Task: Add the horizontal line component in the site builder.
Action: Mouse moved to (912, 61)
Screenshot: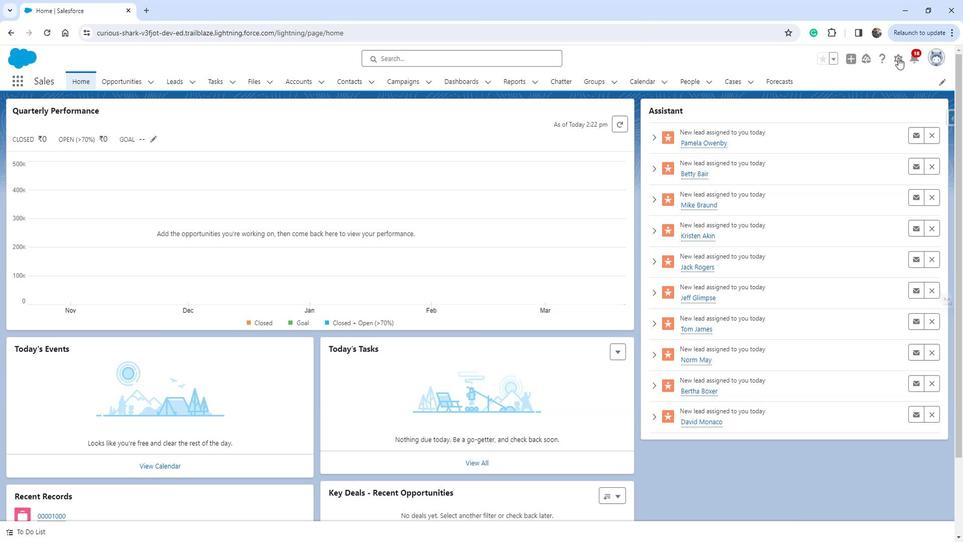 
Action: Mouse pressed left at (912, 61)
Screenshot: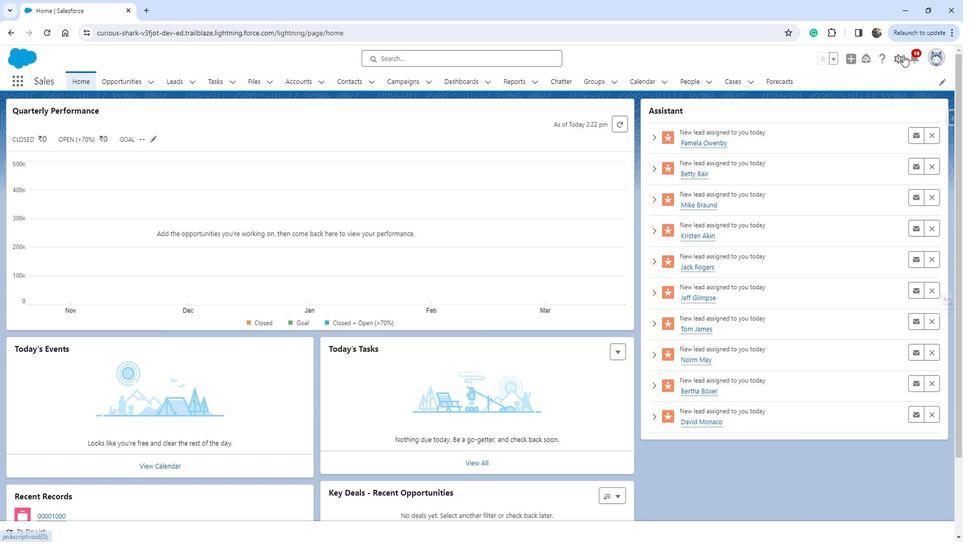 
Action: Mouse moved to (863, 94)
Screenshot: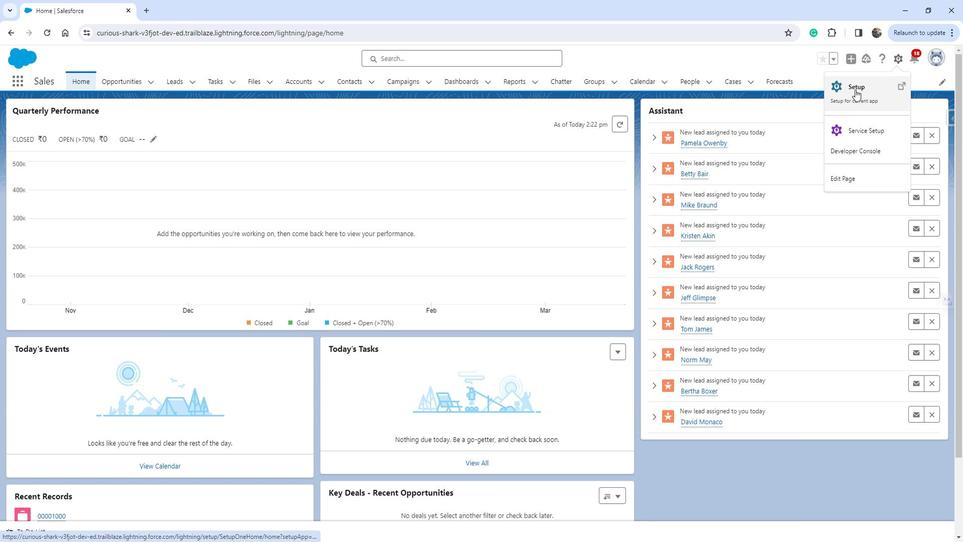 
Action: Mouse pressed left at (863, 94)
Screenshot: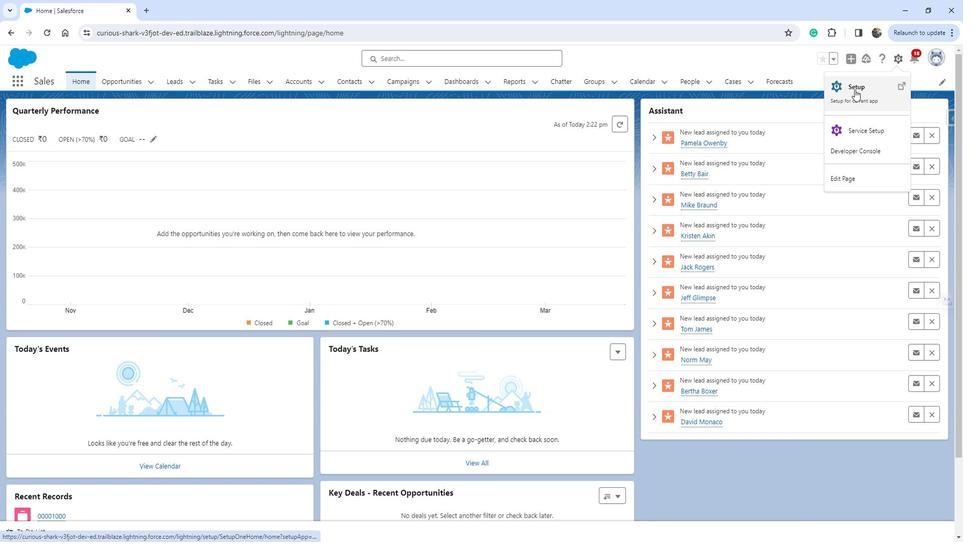 
Action: Mouse moved to (53, 216)
Screenshot: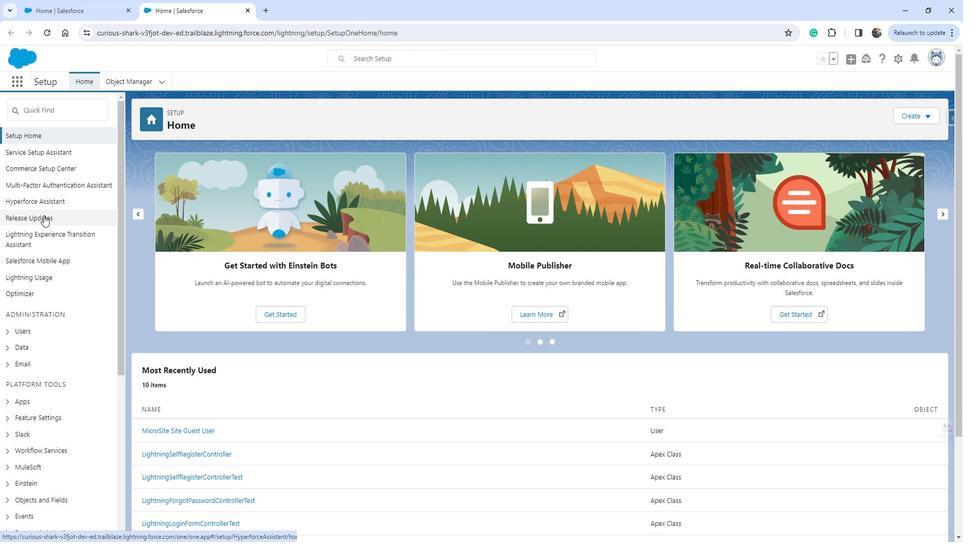 
Action: Mouse scrolled (53, 216) with delta (0, 0)
Screenshot: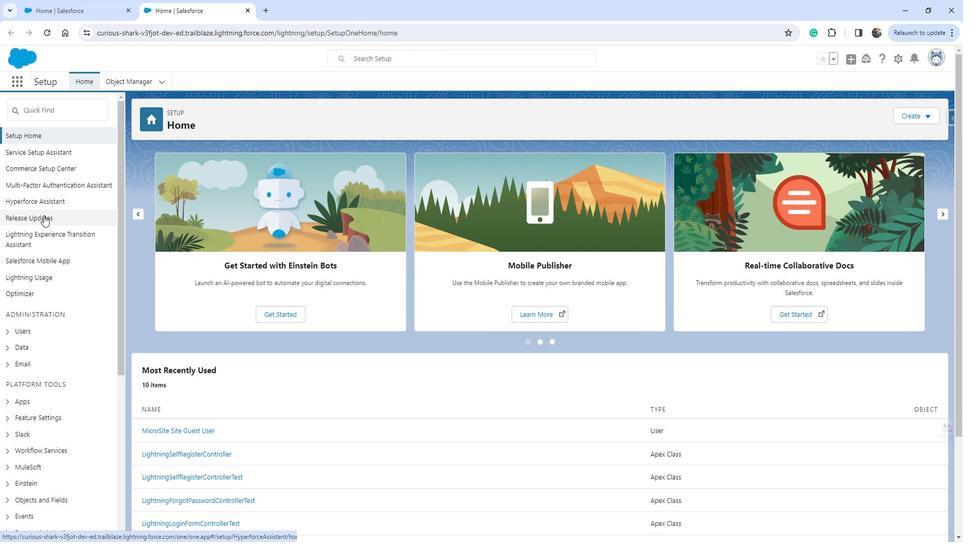 
Action: Mouse moved to (54, 217)
Screenshot: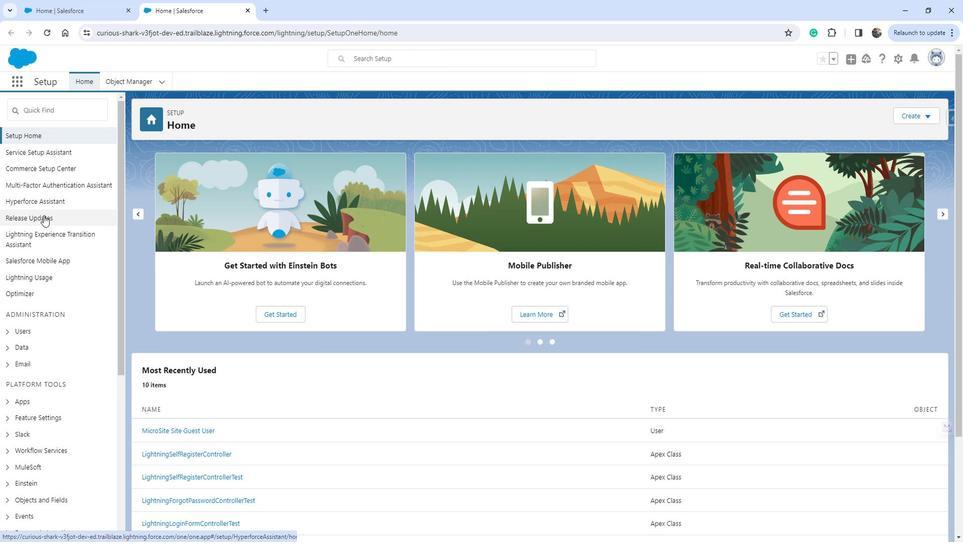
Action: Mouse scrolled (54, 217) with delta (0, 0)
Screenshot: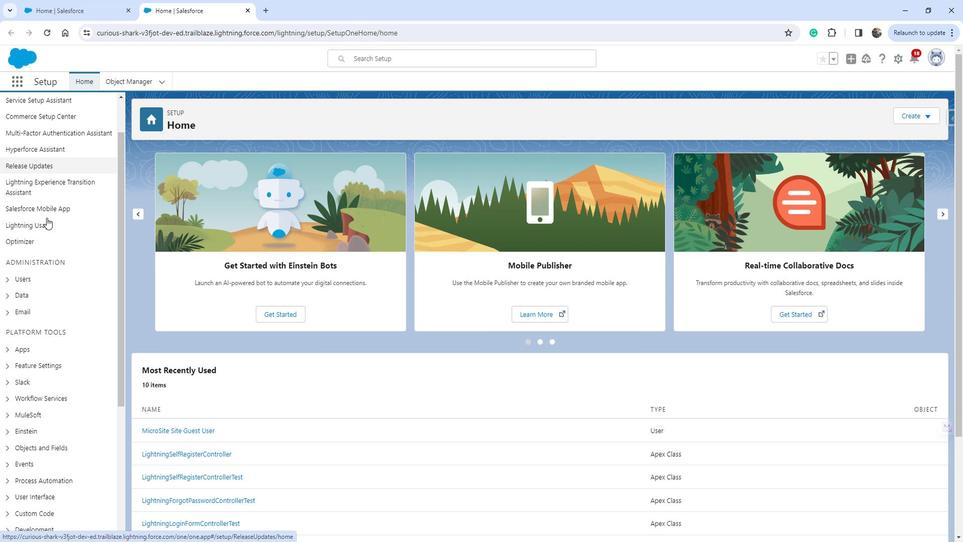 
Action: Mouse moved to (40, 255)
Screenshot: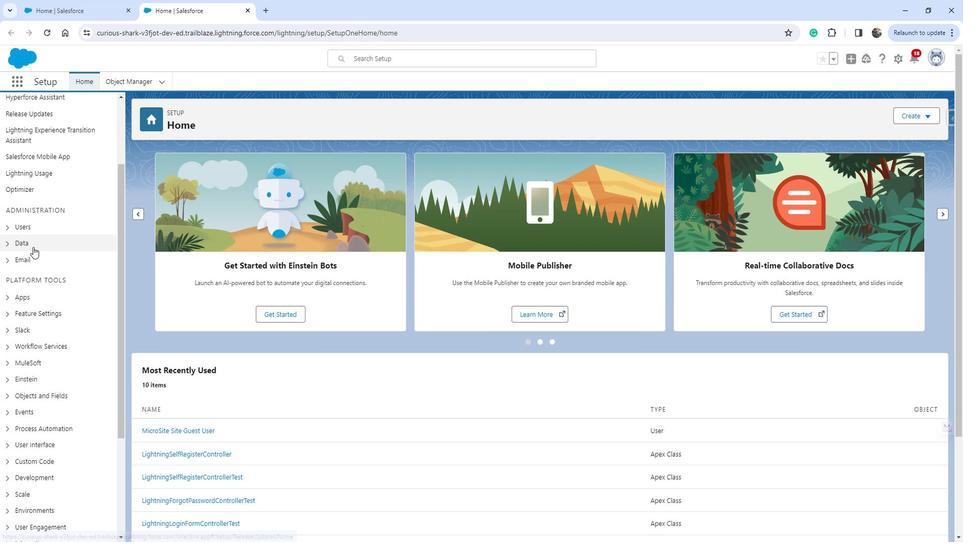 
Action: Mouse scrolled (40, 254) with delta (0, 0)
Screenshot: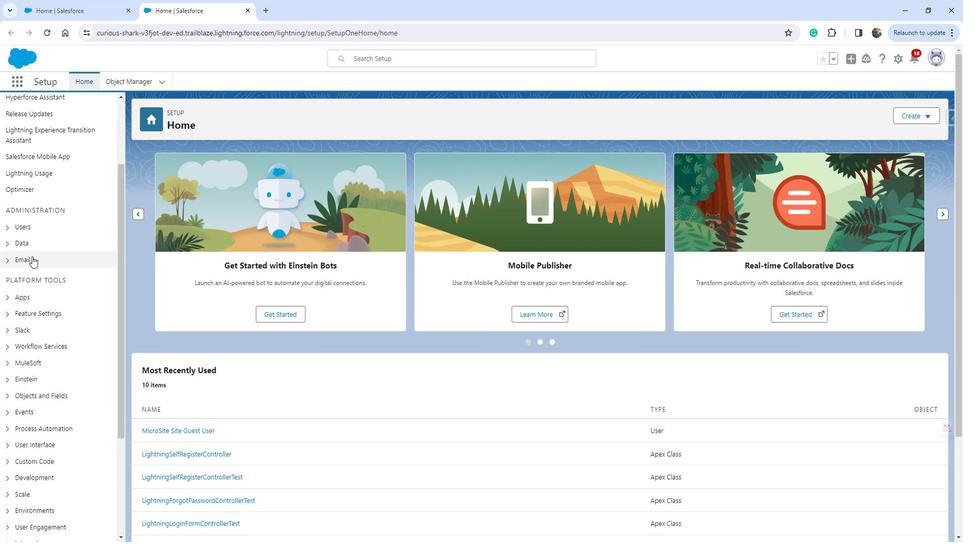 
Action: Mouse moved to (38, 256)
Screenshot: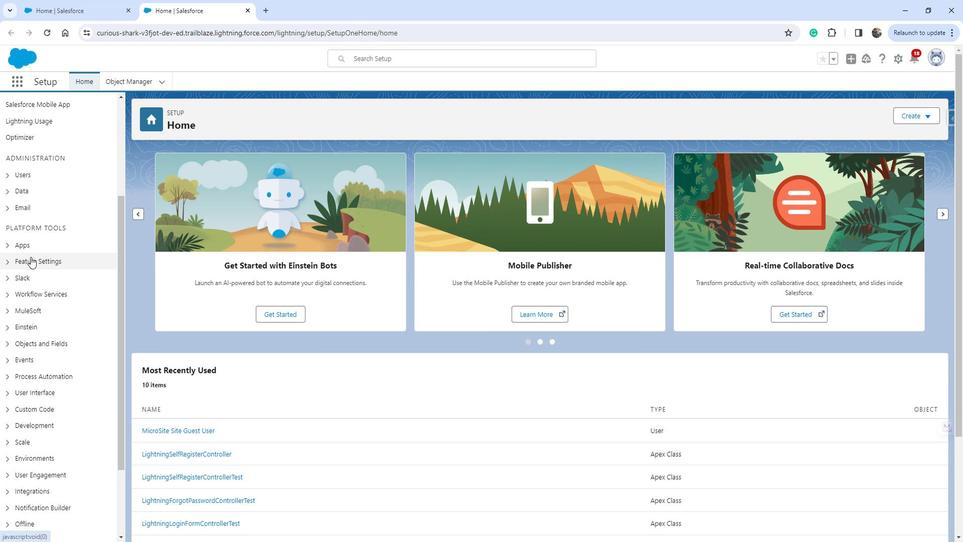 
Action: Mouse pressed left at (38, 256)
Screenshot: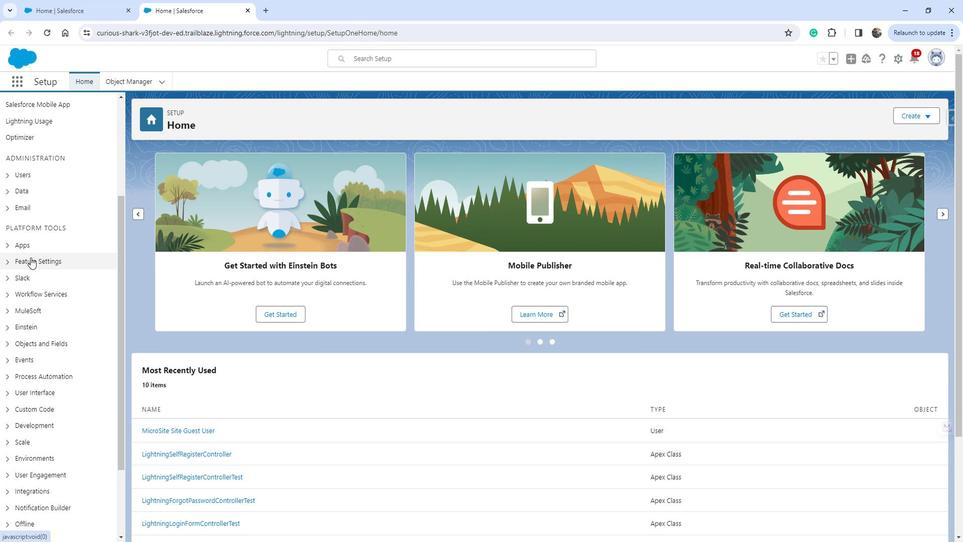 
Action: Mouse moved to (58, 253)
Screenshot: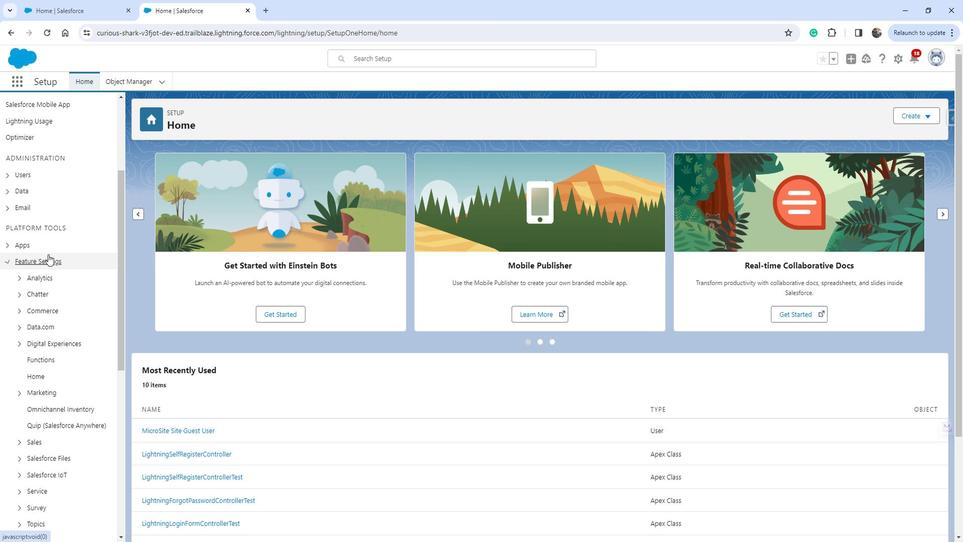 
Action: Mouse scrolled (58, 252) with delta (0, 0)
Screenshot: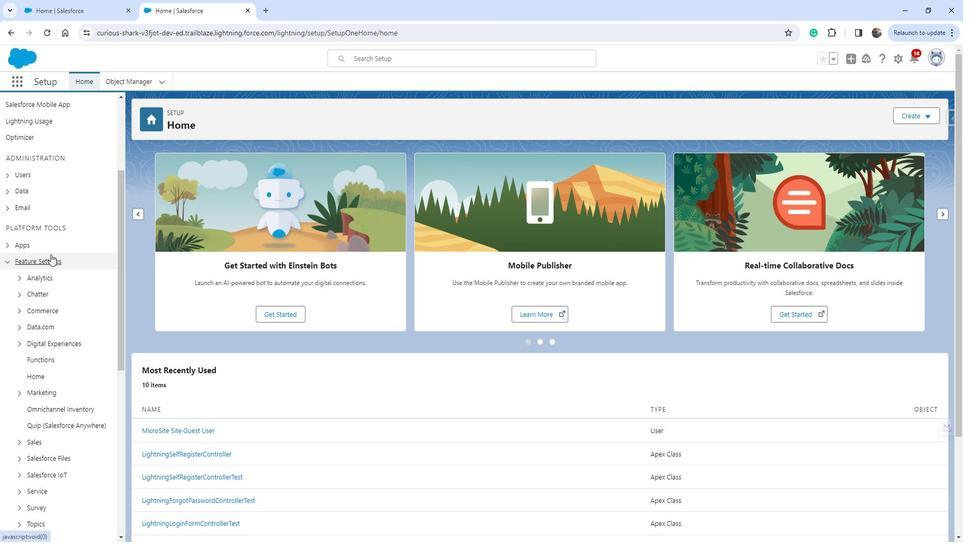 
Action: Mouse scrolled (58, 252) with delta (0, 0)
Screenshot: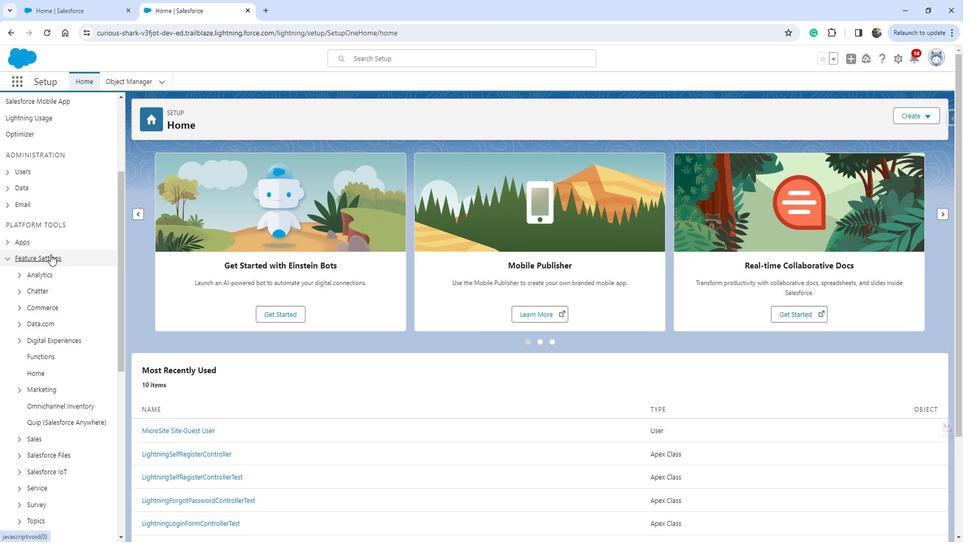 
Action: Mouse moved to (62, 238)
Screenshot: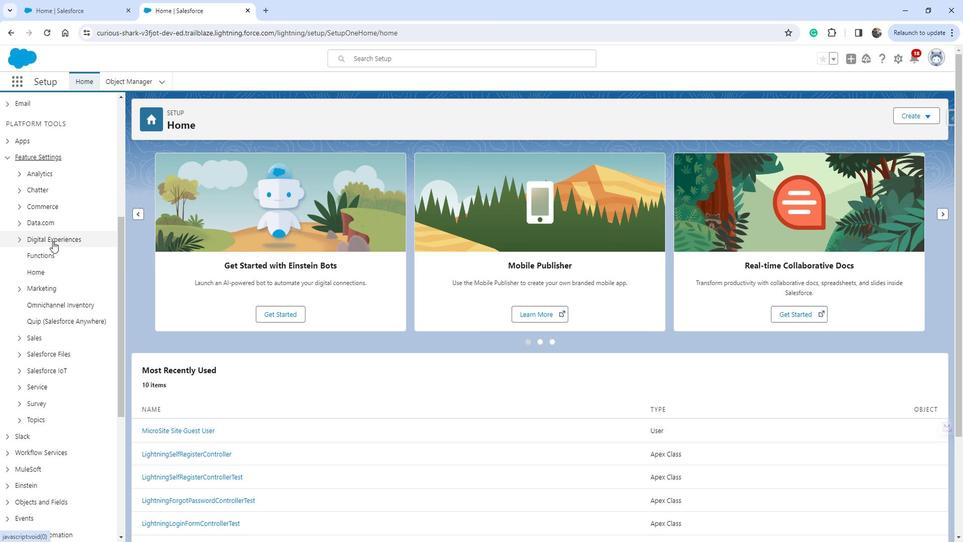 
Action: Mouse pressed left at (62, 238)
Screenshot: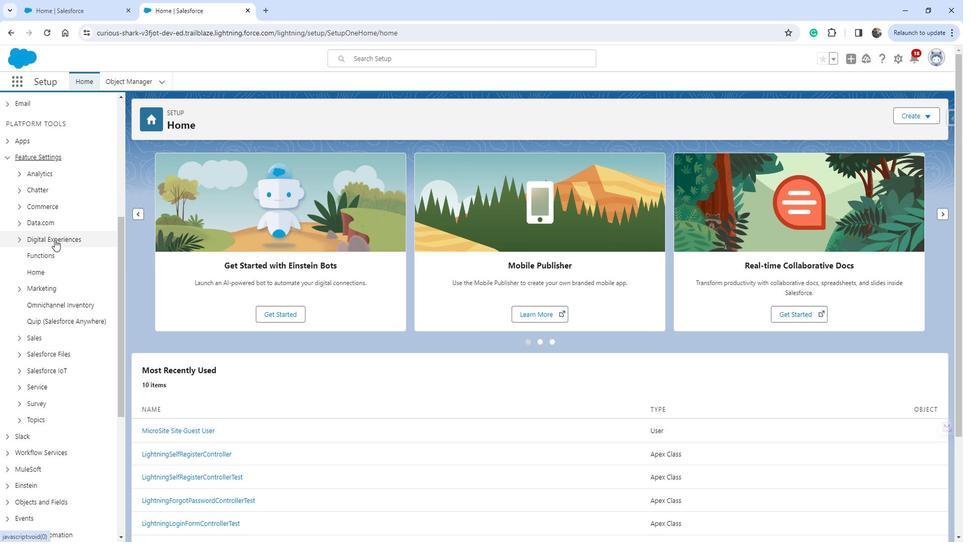 
Action: Mouse moved to (55, 254)
Screenshot: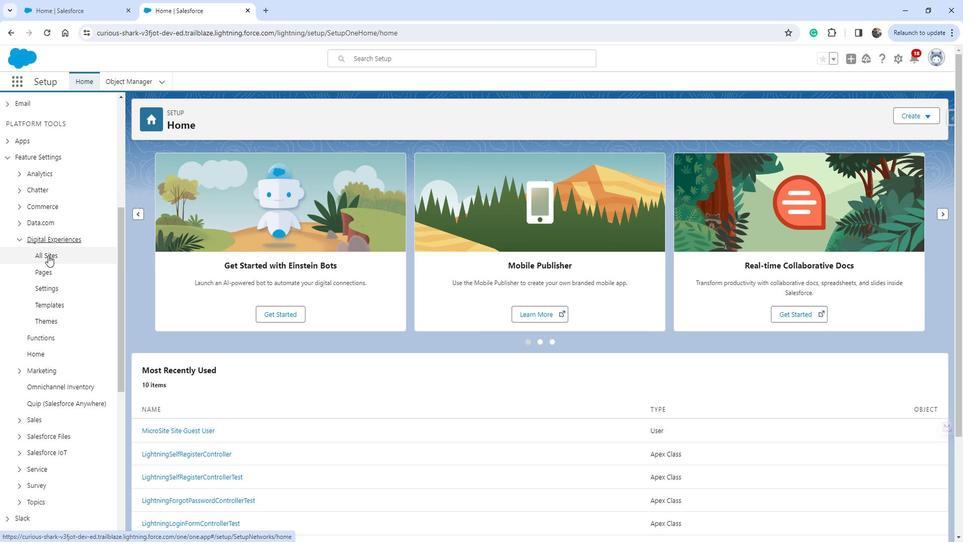 
Action: Mouse pressed left at (55, 254)
Screenshot: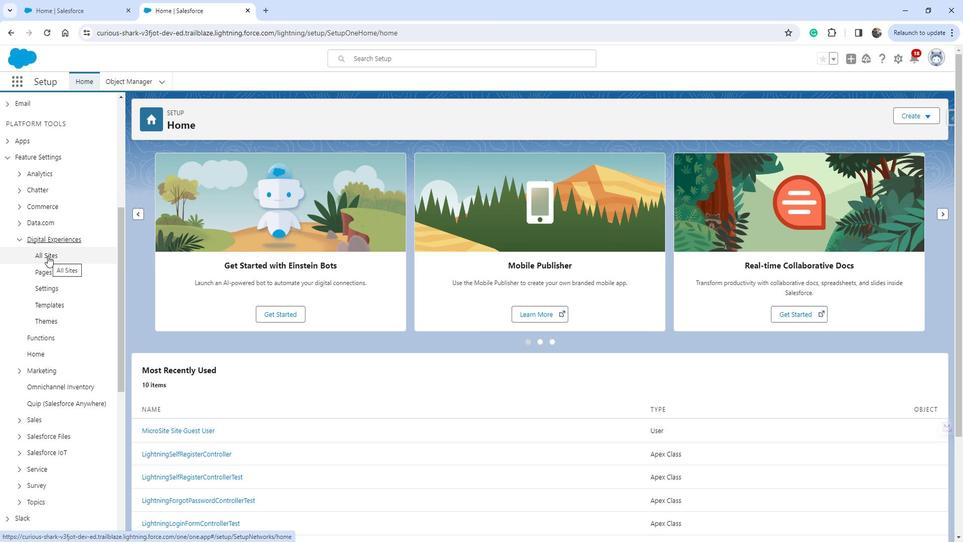 
Action: Mouse moved to (167, 239)
Screenshot: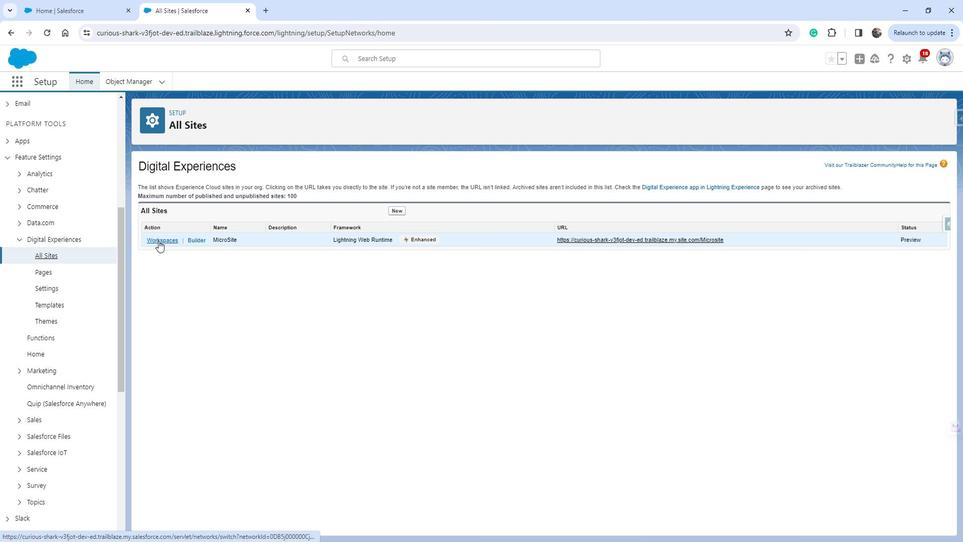 
Action: Mouse pressed left at (167, 239)
Screenshot: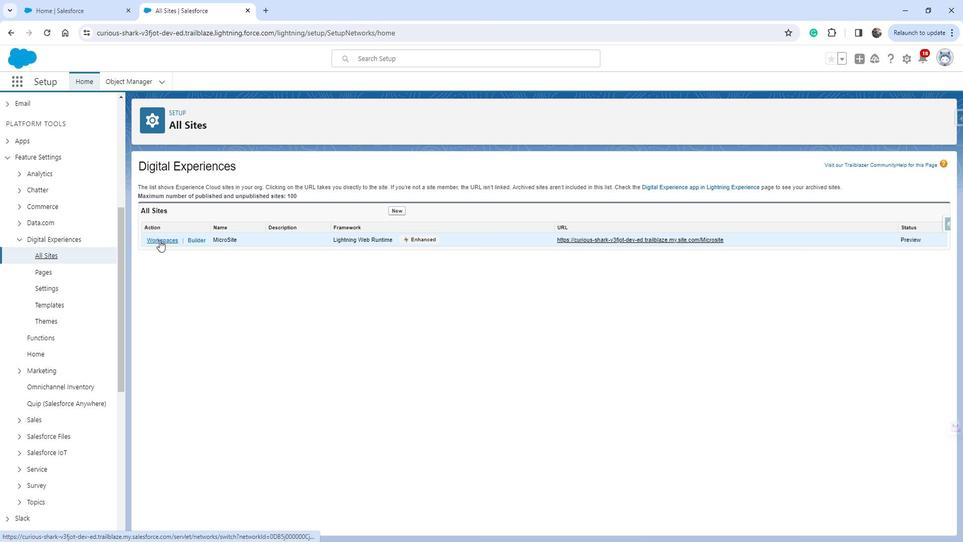 
Action: Mouse moved to (146, 240)
Screenshot: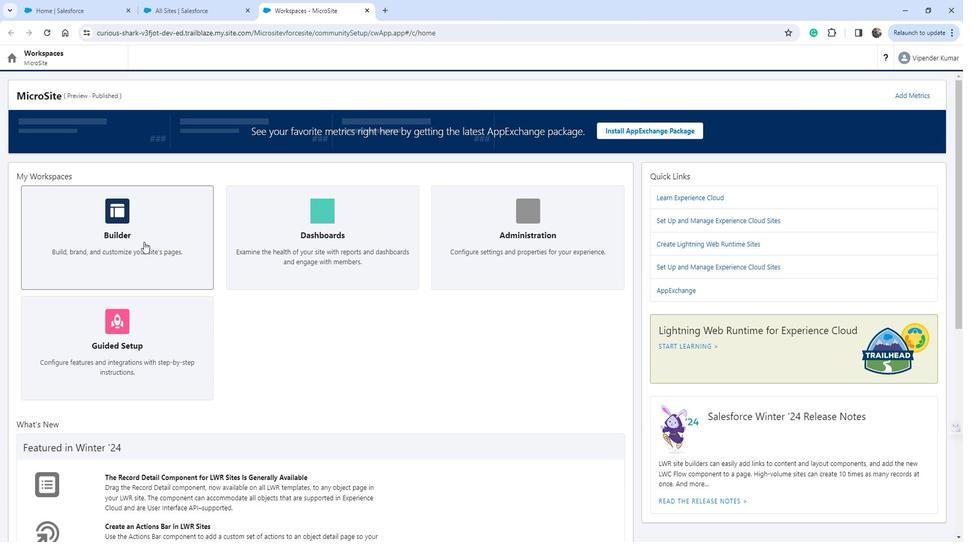 
Action: Mouse pressed left at (146, 240)
Screenshot: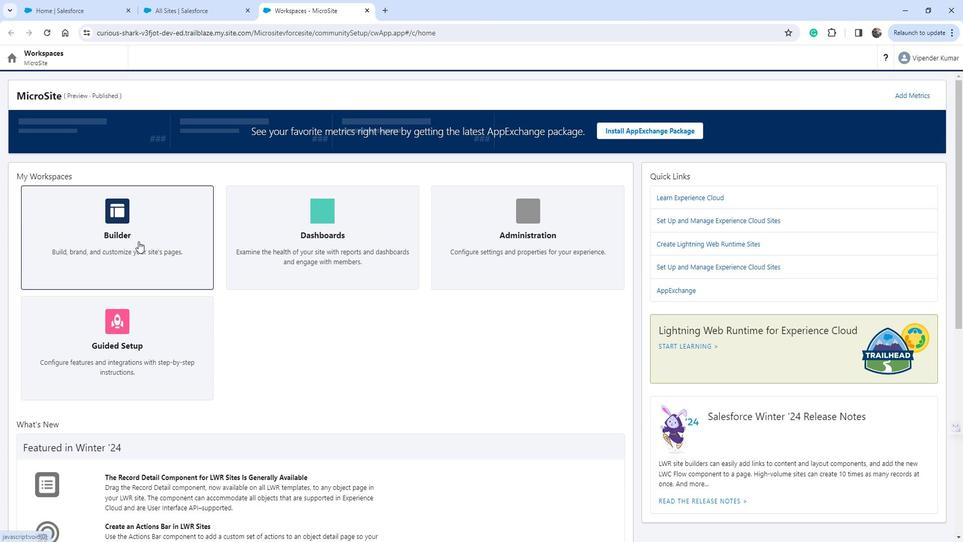 
Action: Mouse moved to (23, 99)
Screenshot: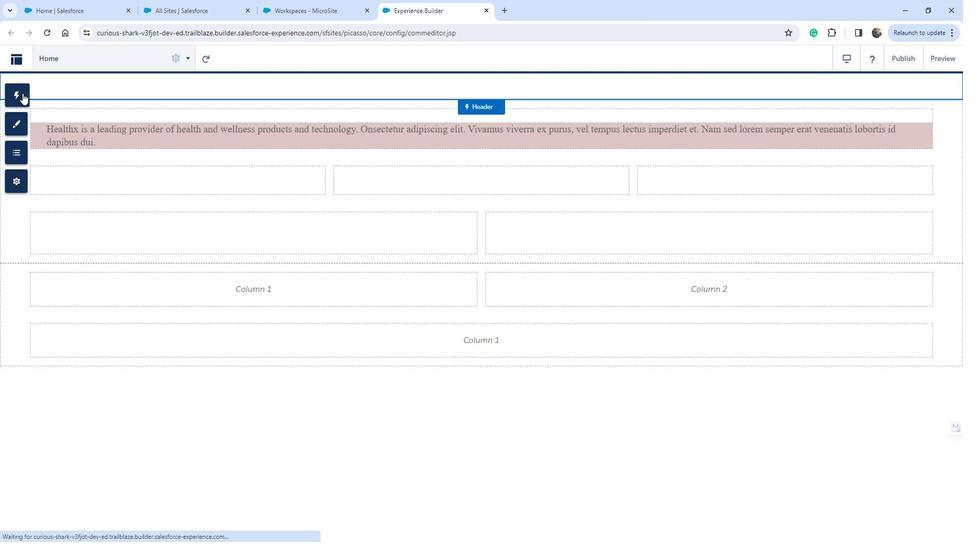 
Action: Mouse pressed left at (23, 99)
Screenshot: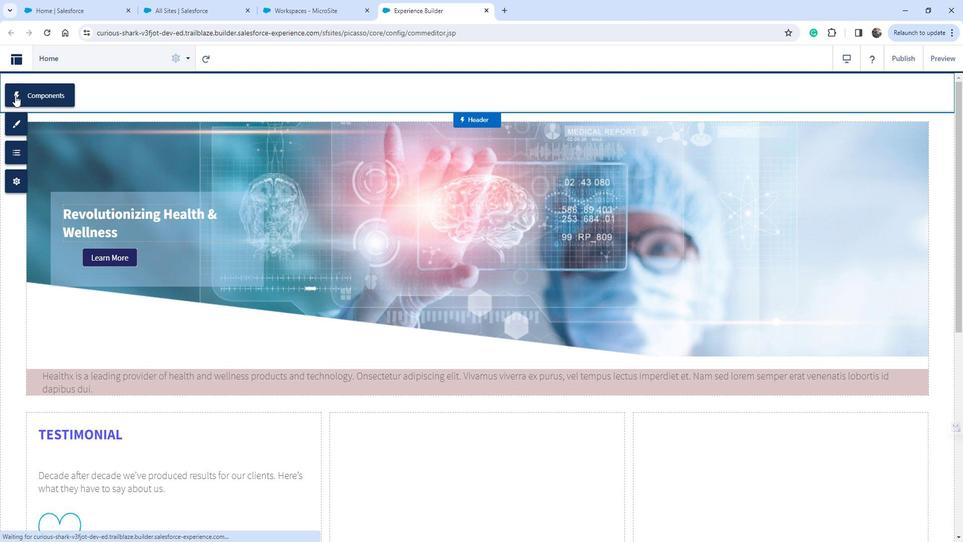 
Action: Mouse moved to (334, 278)
Screenshot: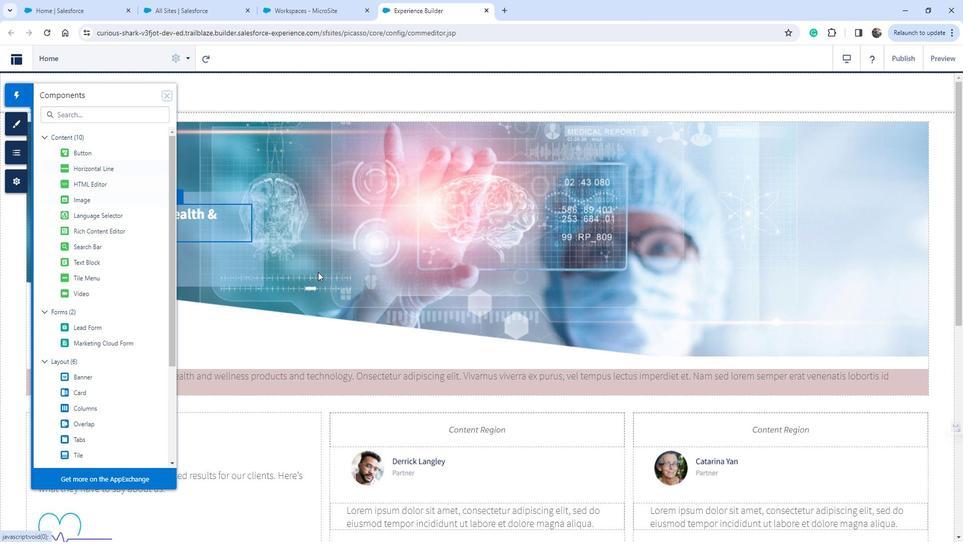 
Action: Mouse scrolled (334, 277) with delta (0, 0)
Screenshot: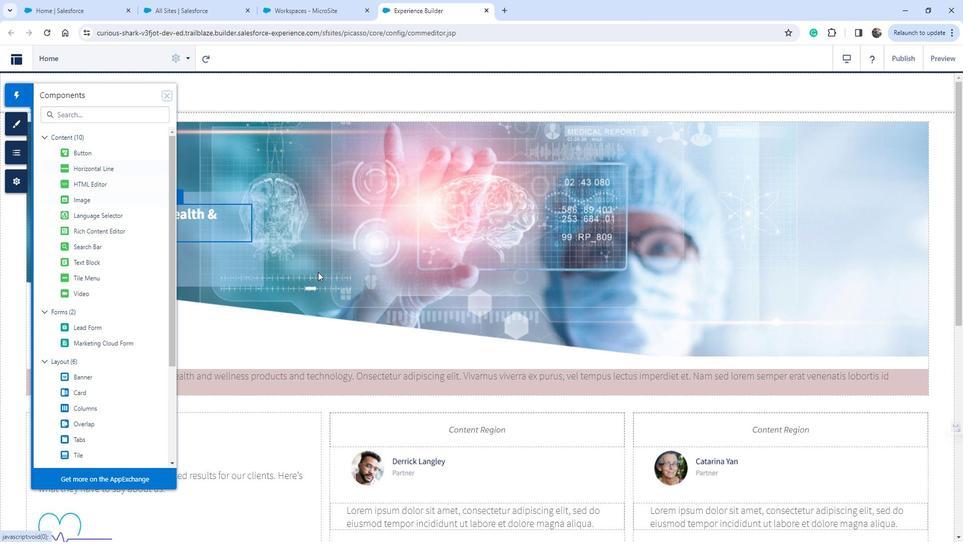 
Action: Mouse scrolled (334, 277) with delta (0, 0)
Screenshot: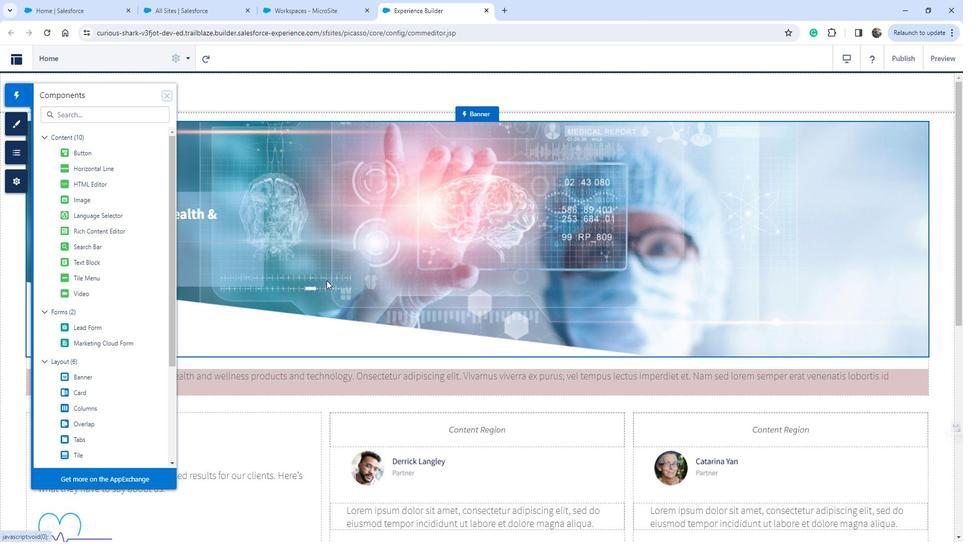 
Action: Mouse scrolled (334, 277) with delta (0, 0)
Screenshot: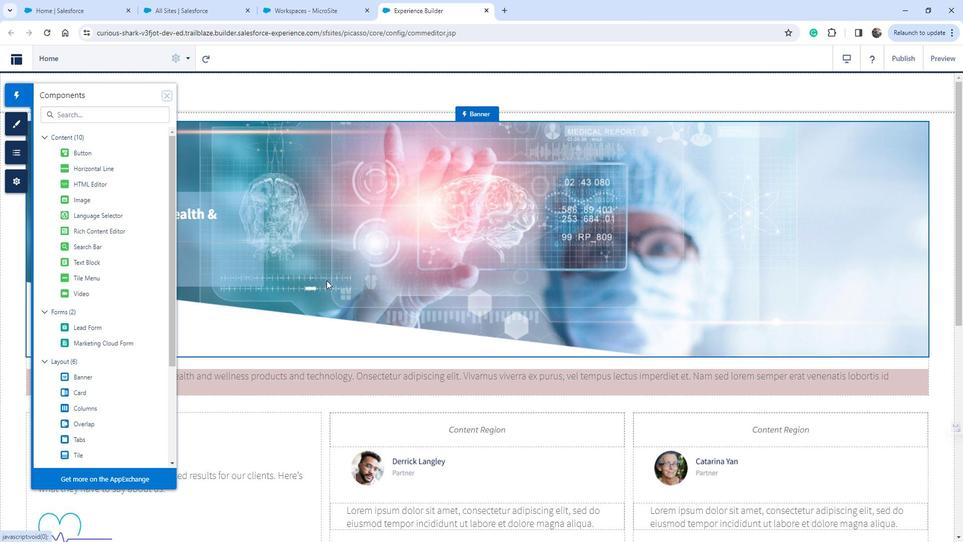 
Action: Mouse scrolled (334, 277) with delta (0, 0)
Screenshot: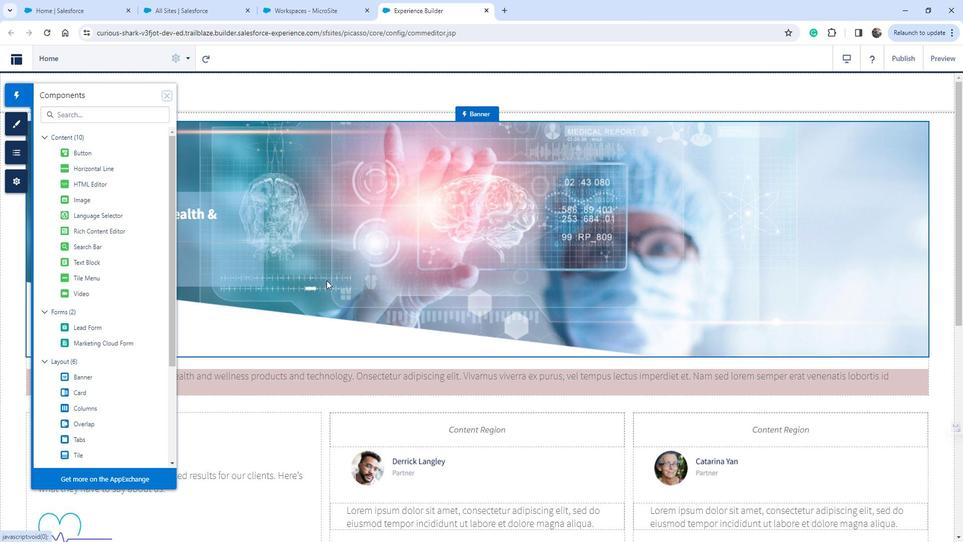 
Action: Mouse moved to (334, 278)
Screenshot: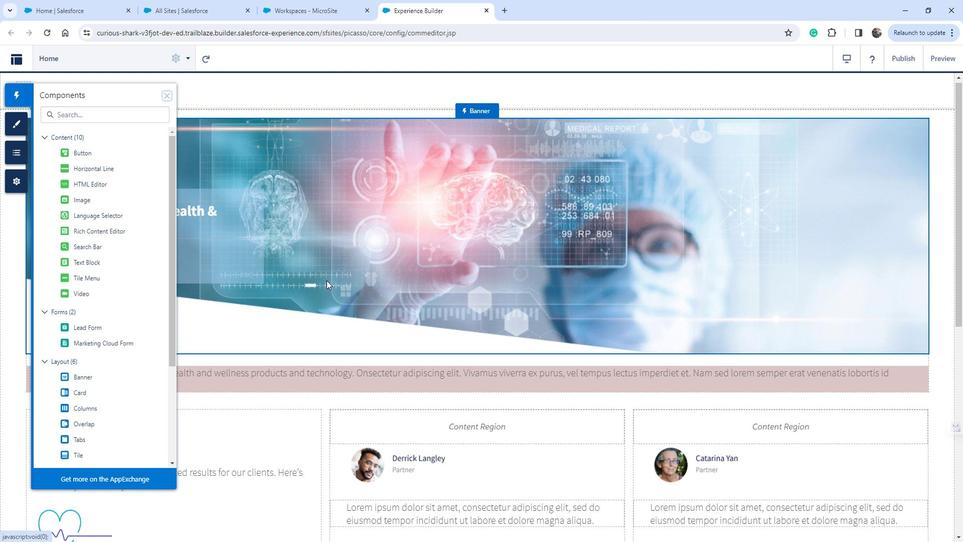 
Action: Mouse scrolled (334, 277) with delta (0, 0)
Screenshot: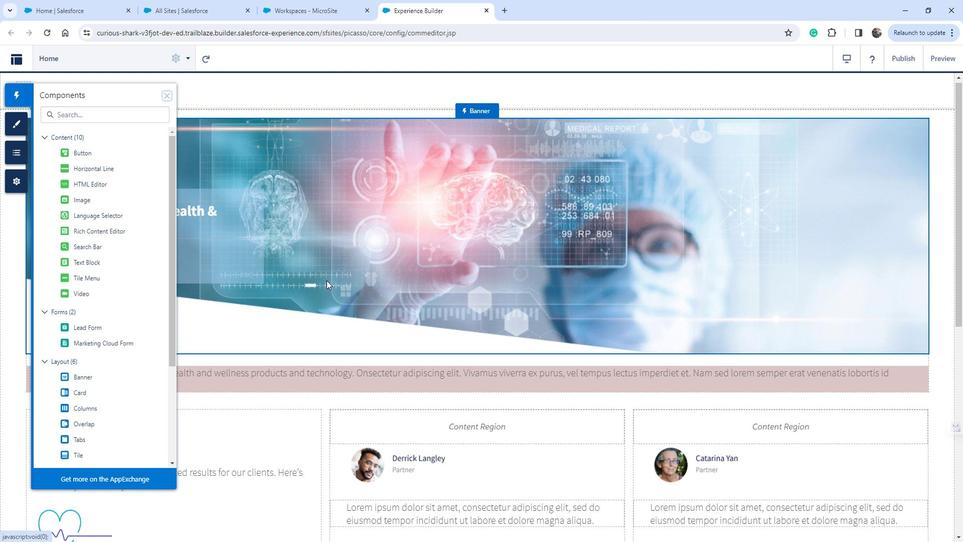 
Action: Mouse moved to (335, 279)
Screenshot: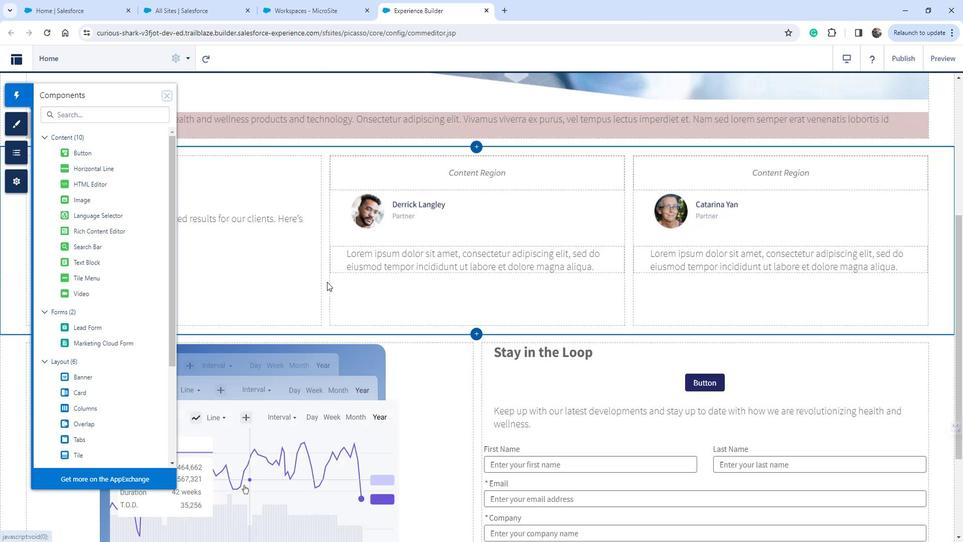 
Action: Mouse scrolled (335, 279) with delta (0, 0)
Screenshot: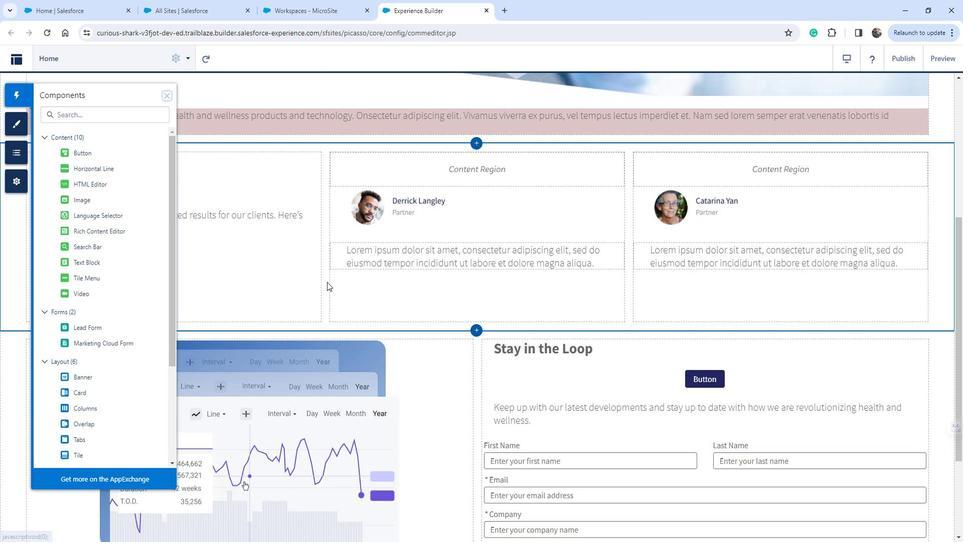 
Action: Mouse scrolled (335, 279) with delta (0, 0)
Screenshot: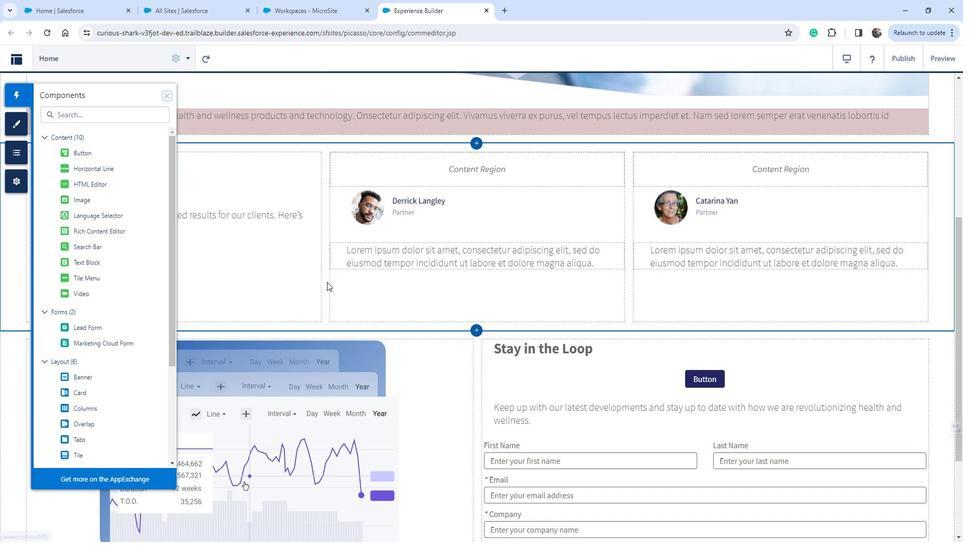 
Action: Mouse scrolled (335, 279) with delta (0, 0)
Screenshot: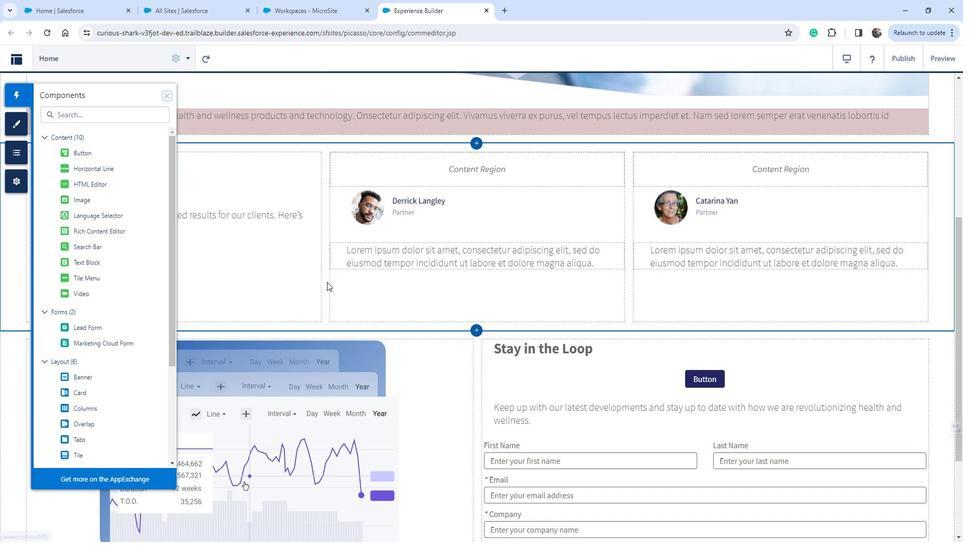 
Action: Mouse scrolled (335, 279) with delta (0, 0)
Screenshot: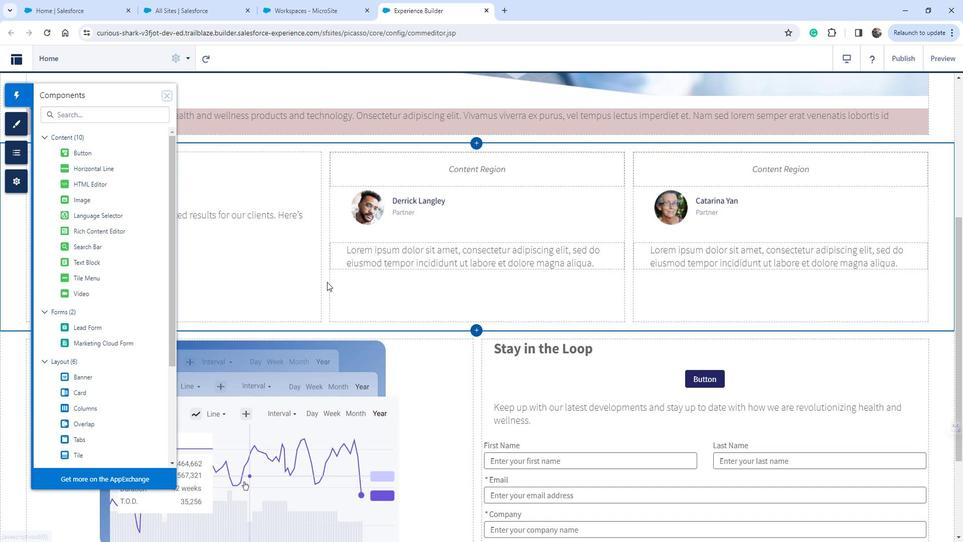 
Action: Mouse moved to (101, 168)
Screenshot: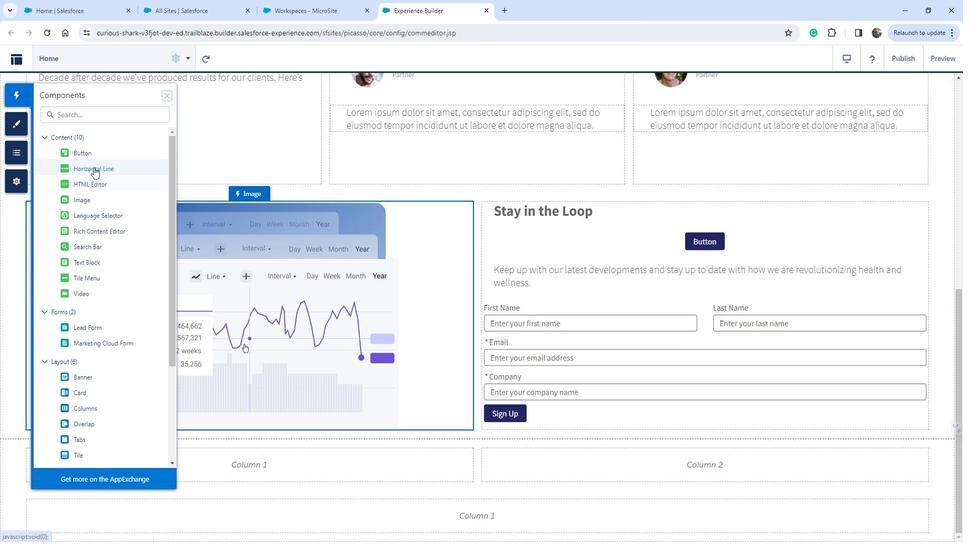 
Action: Mouse pressed left at (101, 168)
Screenshot: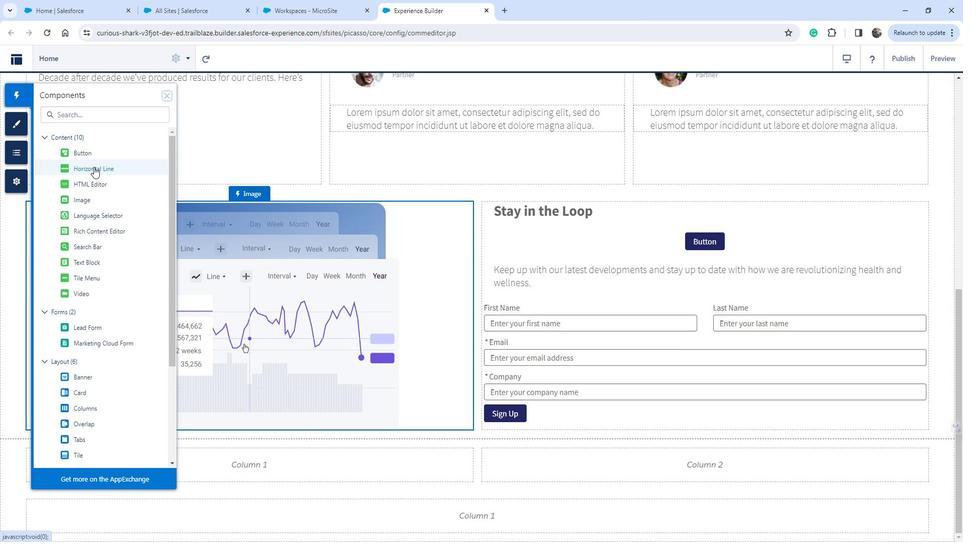 
Action: Mouse moved to (350, 446)
Screenshot: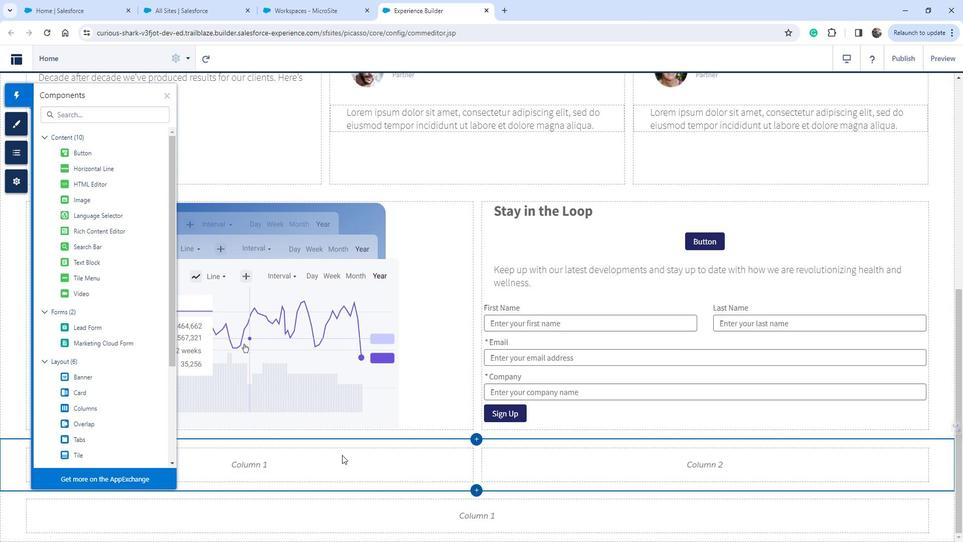 
Action: Mouse scrolled (350, 445) with delta (0, 0)
Screenshot: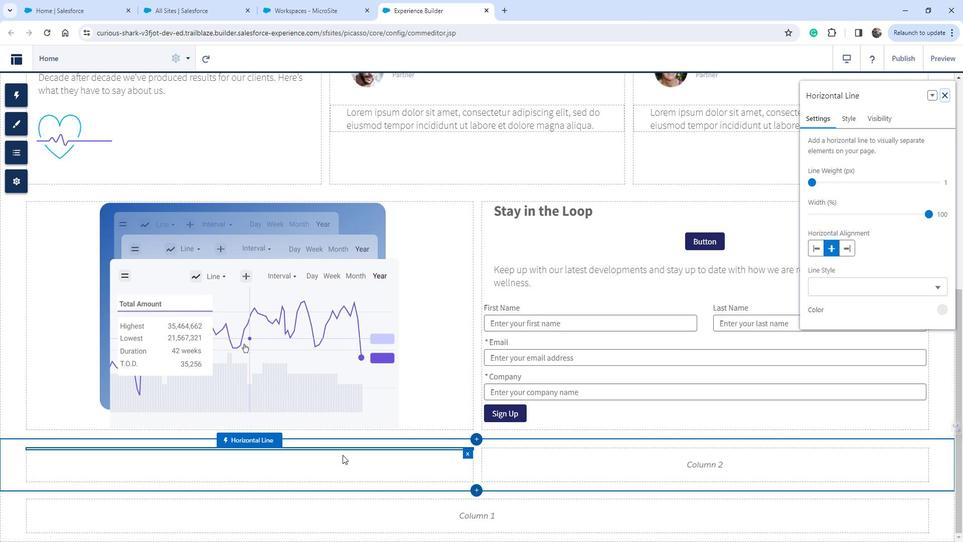 
